 Task: Create a due date automation trigger when advanced on, on the tuesday of the week a card is due add checklist with checklist "Resume" complete at 11:00 AM.
Action: Mouse moved to (1047, 86)
Screenshot: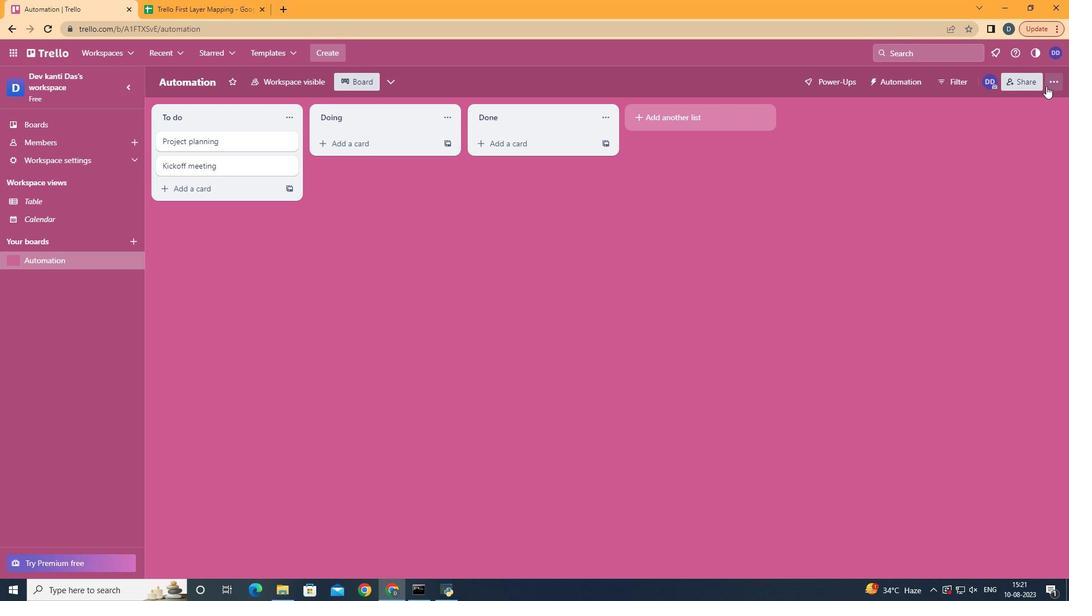 
Action: Mouse pressed left at (1047, 86)
Screenshot: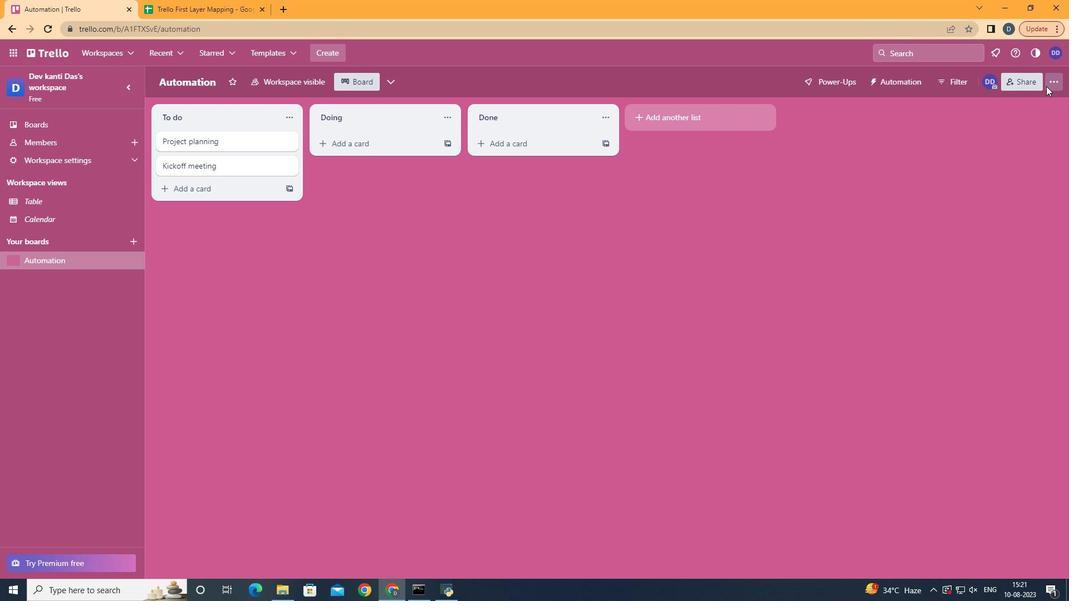 
Action: Mouse moved to (998, 242)
Screenshot: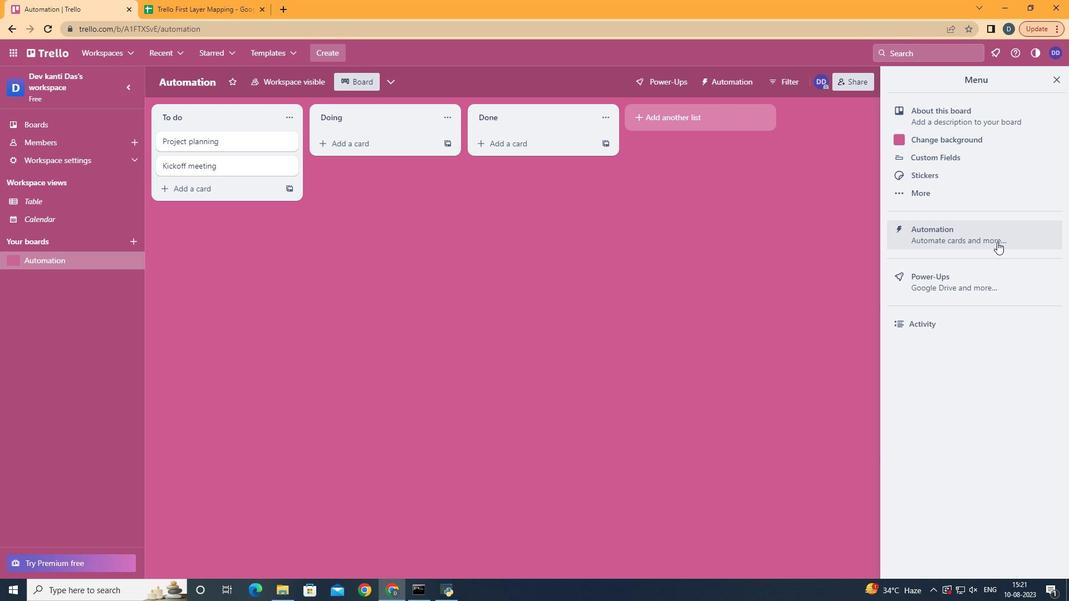 
Action: Mouse pressed left at (998, 242)
Screenshot: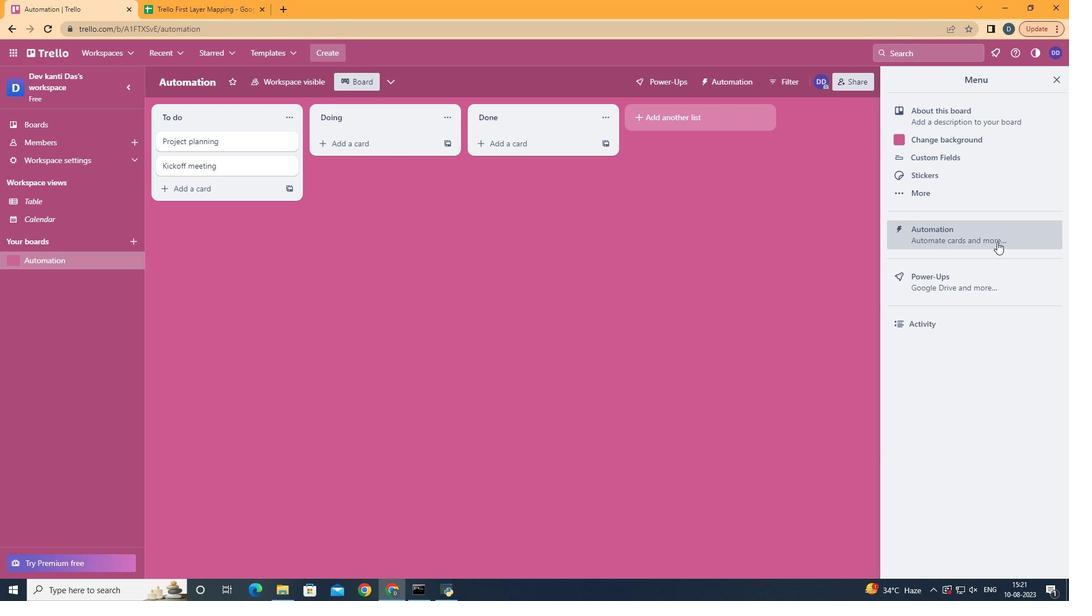 
Action: Mouse moved to (189, 220)
Screenshot: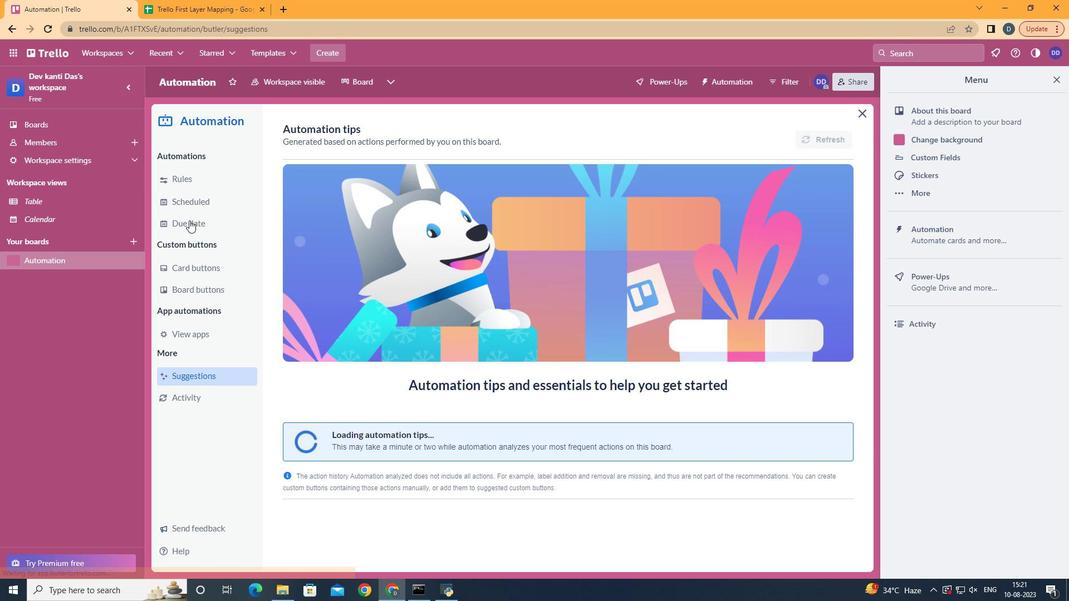 
Action: Mouse pressed left at (189, 220)
Screenshot: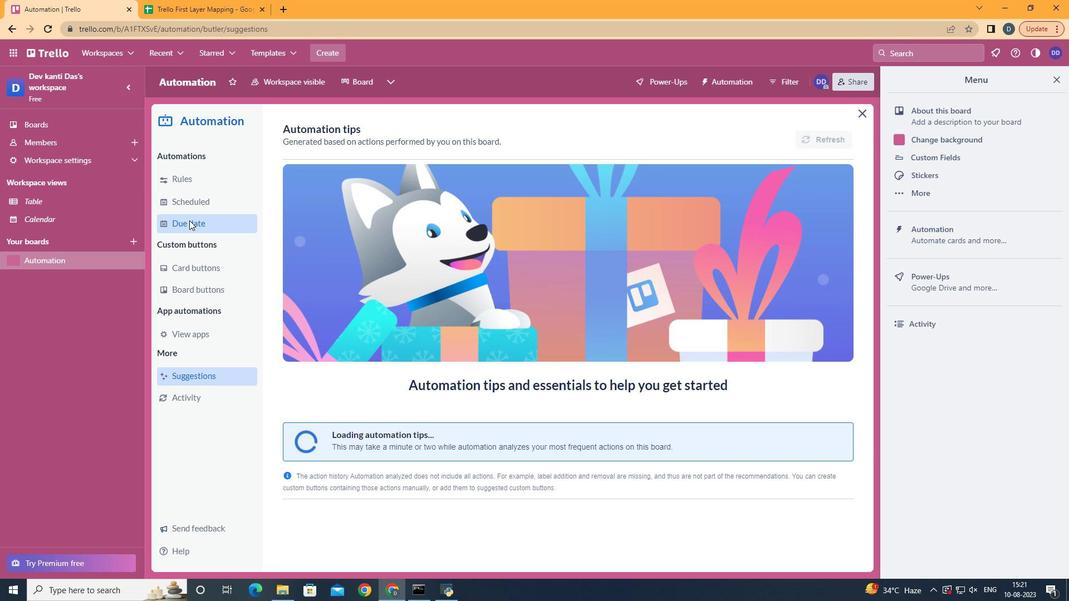 
Action: Mouse moved to (779, 135)
Screenshot: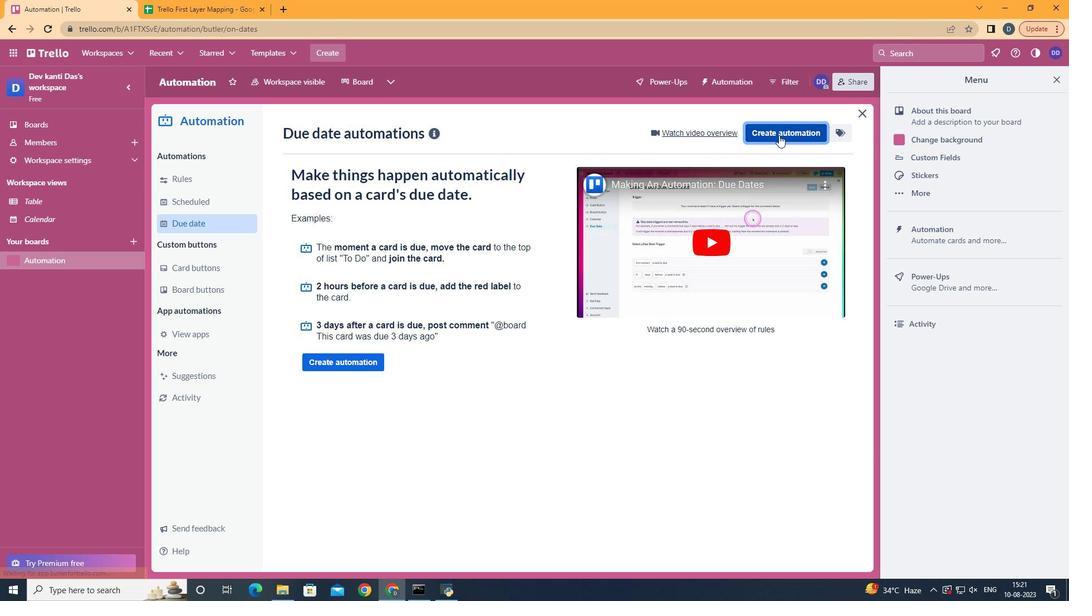 
Action: Mouse pressed left at (779, 135)
Screenshot: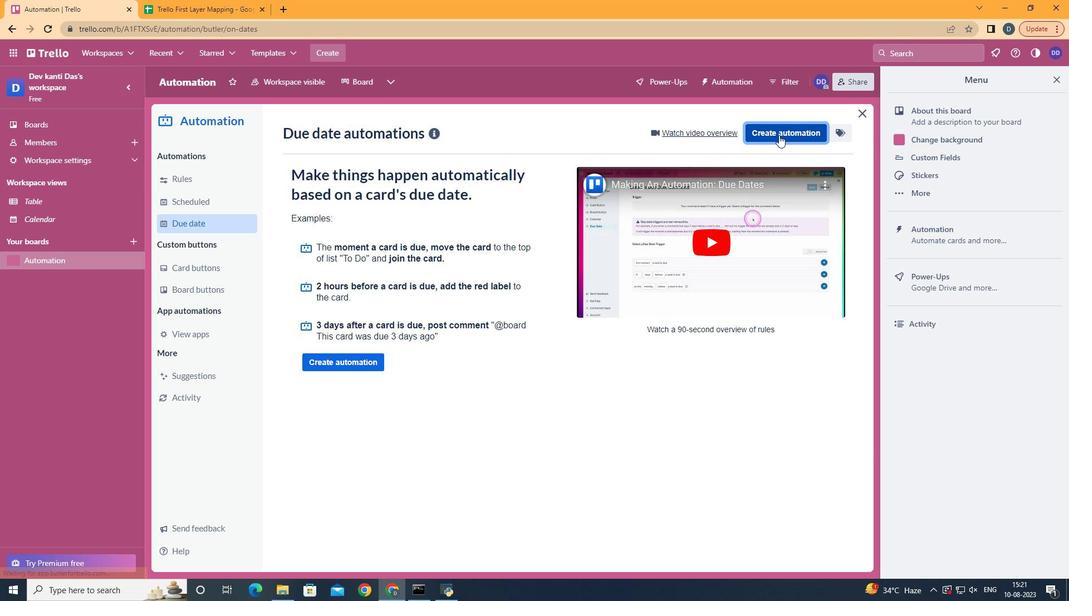 
Action: Mouse moved to (580, 240)
Screenshot: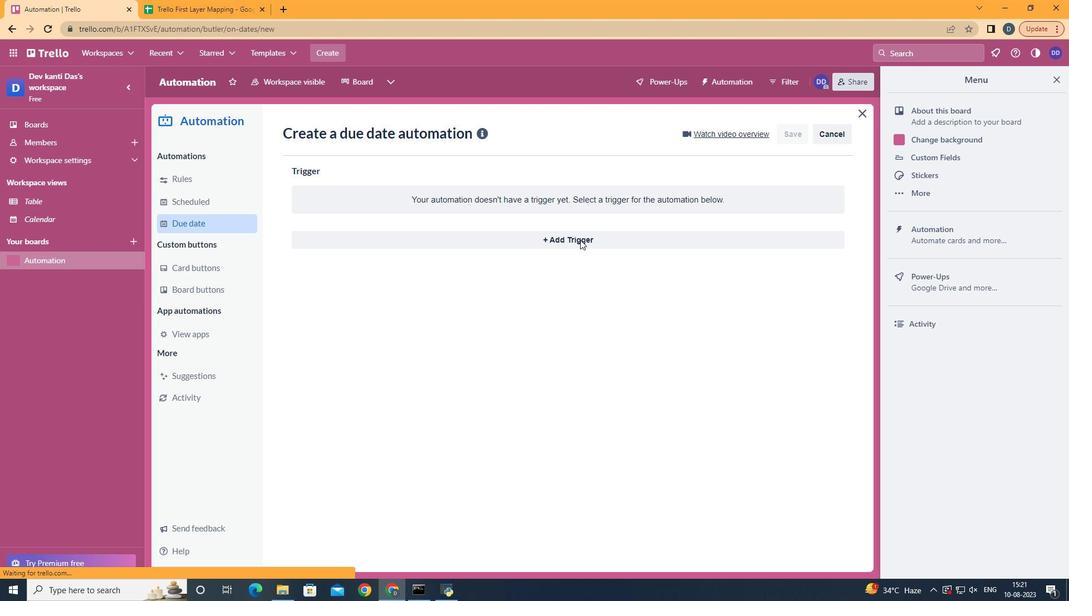 
Action: Mouse pressed left at (580, 240)
Screenshot: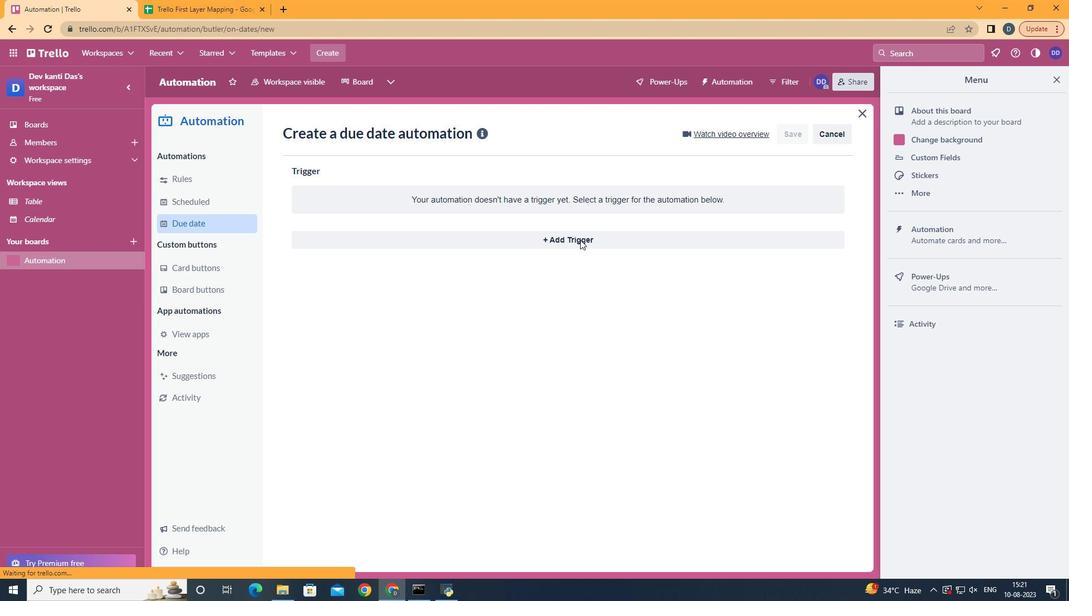 
Action: Mouse moved to (369, 312)
Screenshot: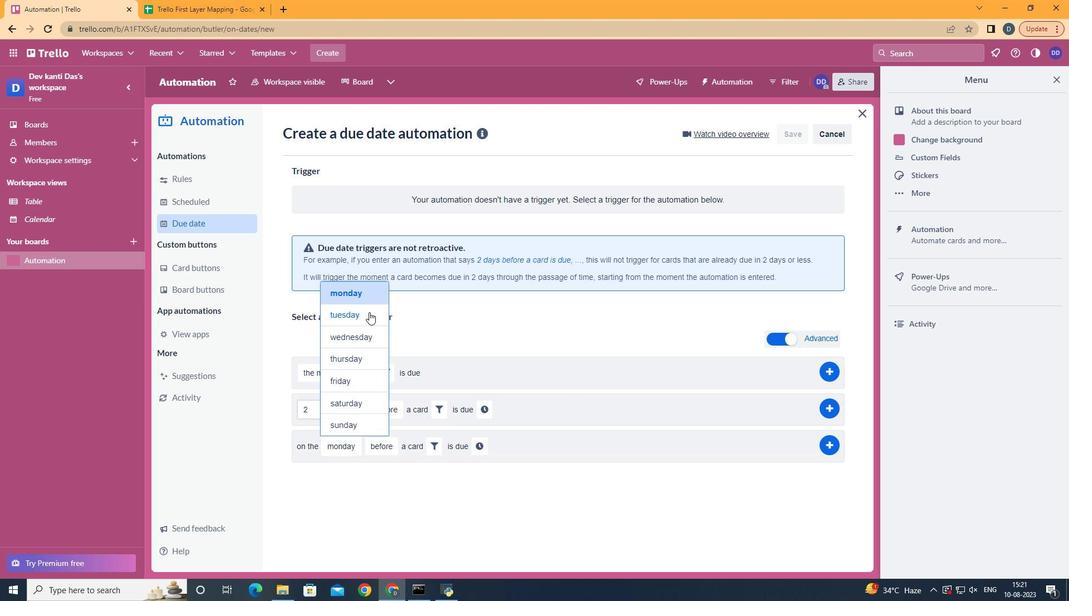 
Action: Mouse pressed left at (369, 312)
Screenshot: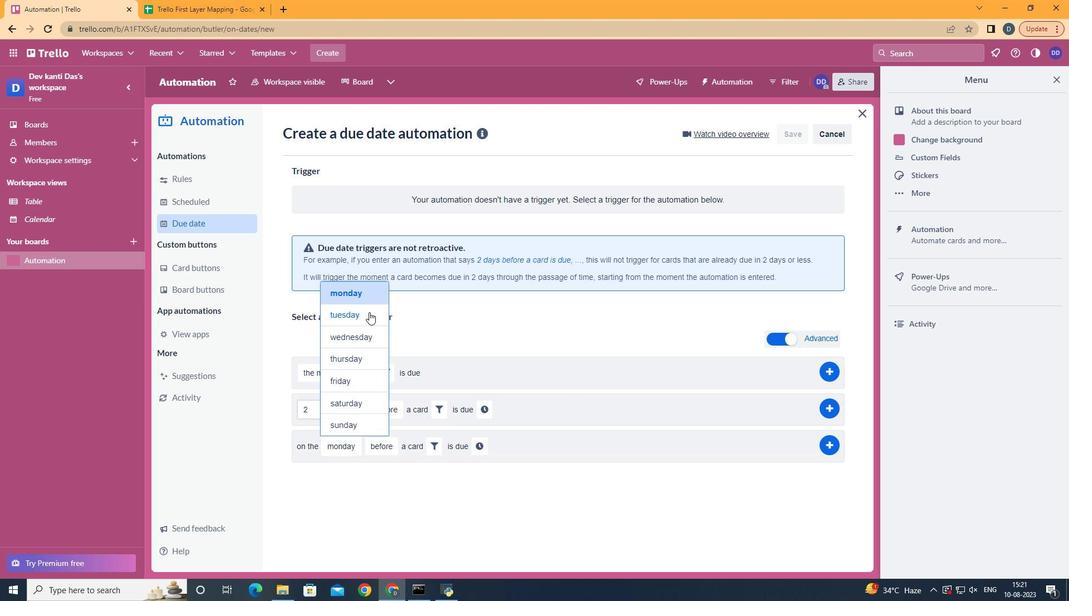 
Action: Mouse moved to (397, 512)
Screenshot: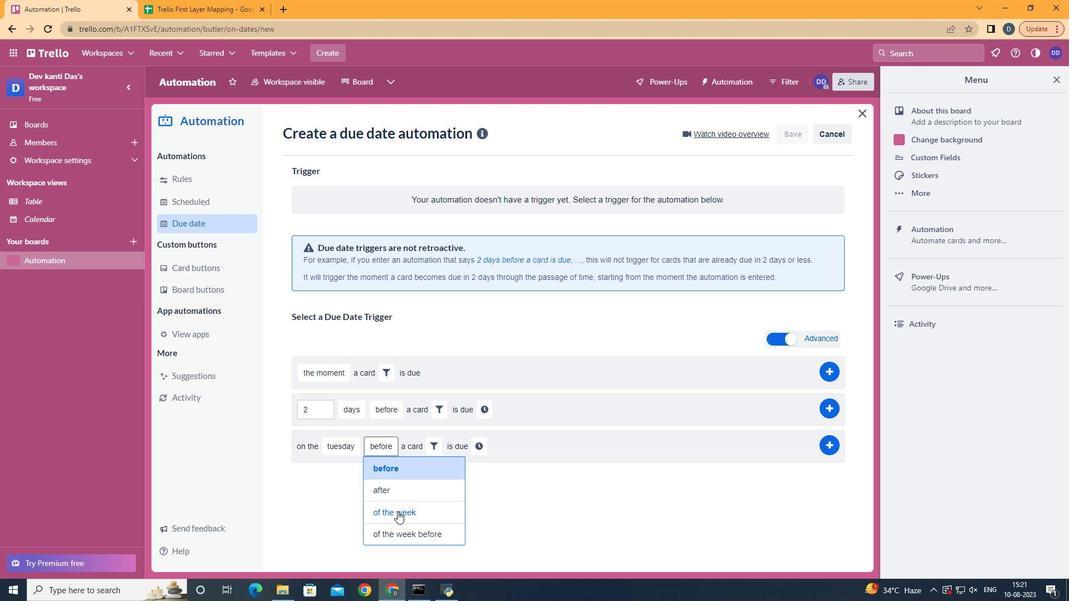 
Action: Mouse pressed left at (397, 512)
Screenshot: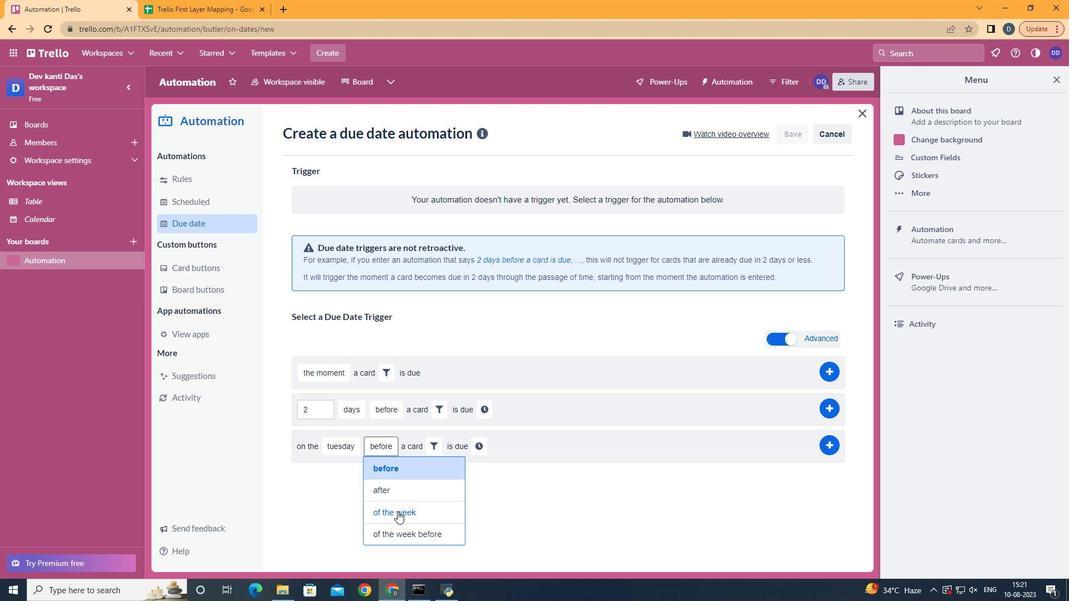 
Action: Mouse moved to (449, 449)
Screenshot: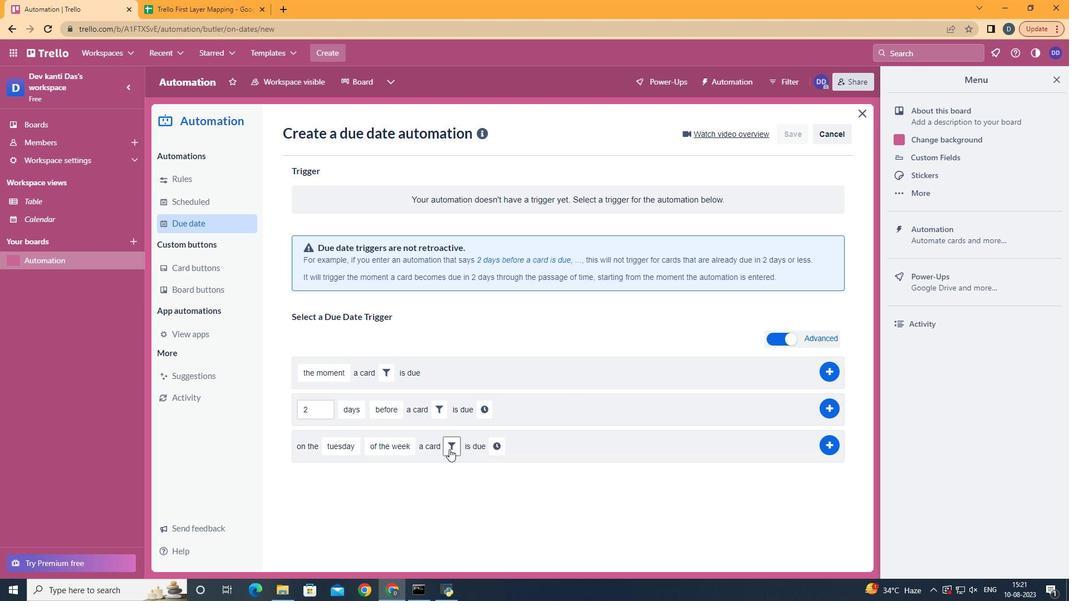 
Action: Mouse pressed left at (449, 449)
Screenshot: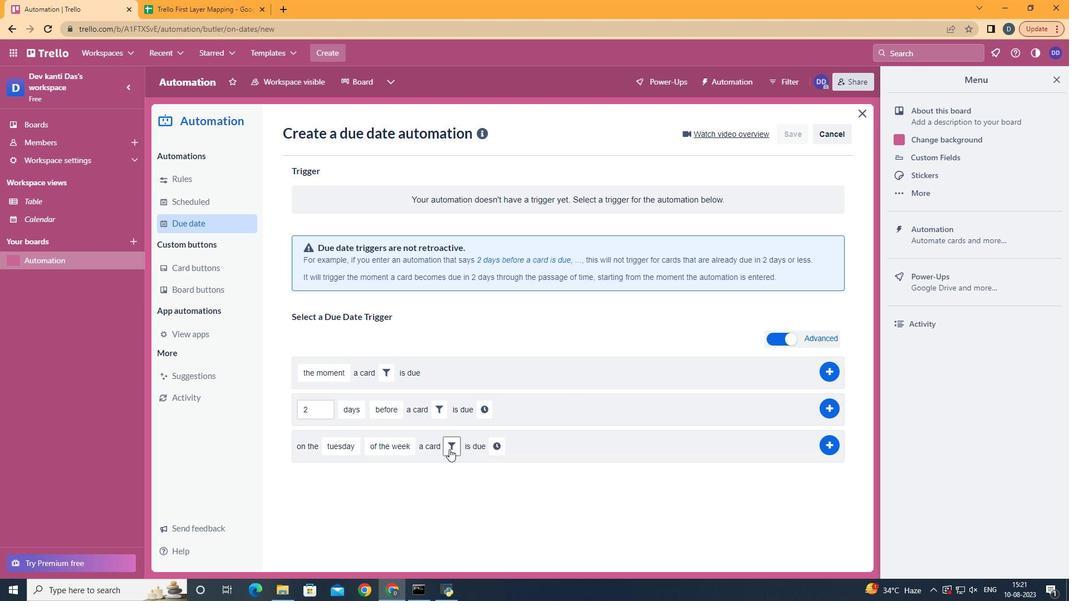 
Action: Mouse moved to (547, 482)
Screenshot: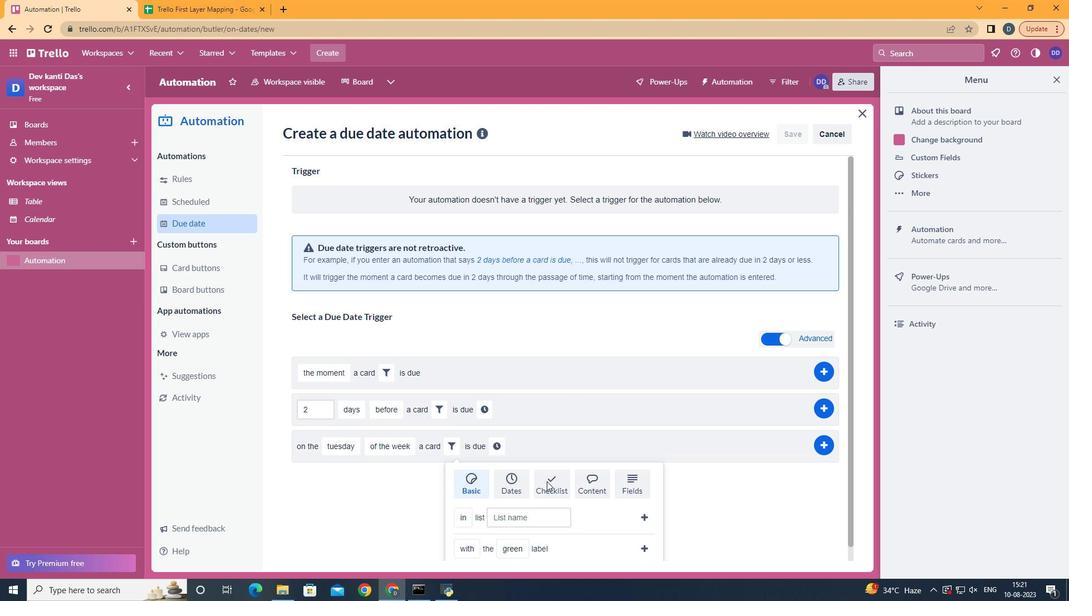 
Action: Mouse pressed left at (547, 482)
Screenshot: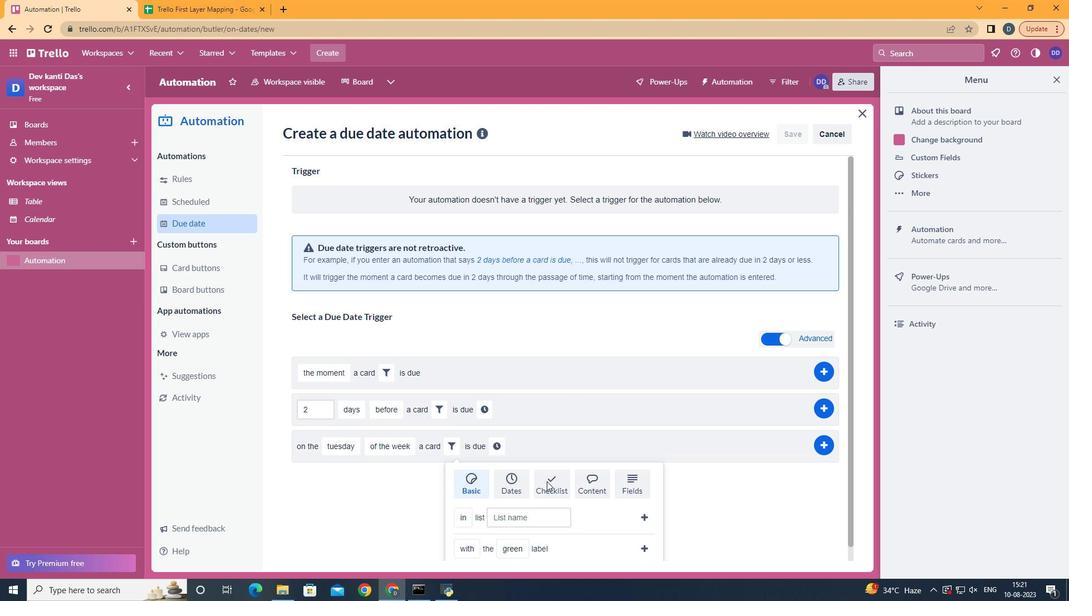 
Action: Mouse moved to (534, 459)
Screenshot: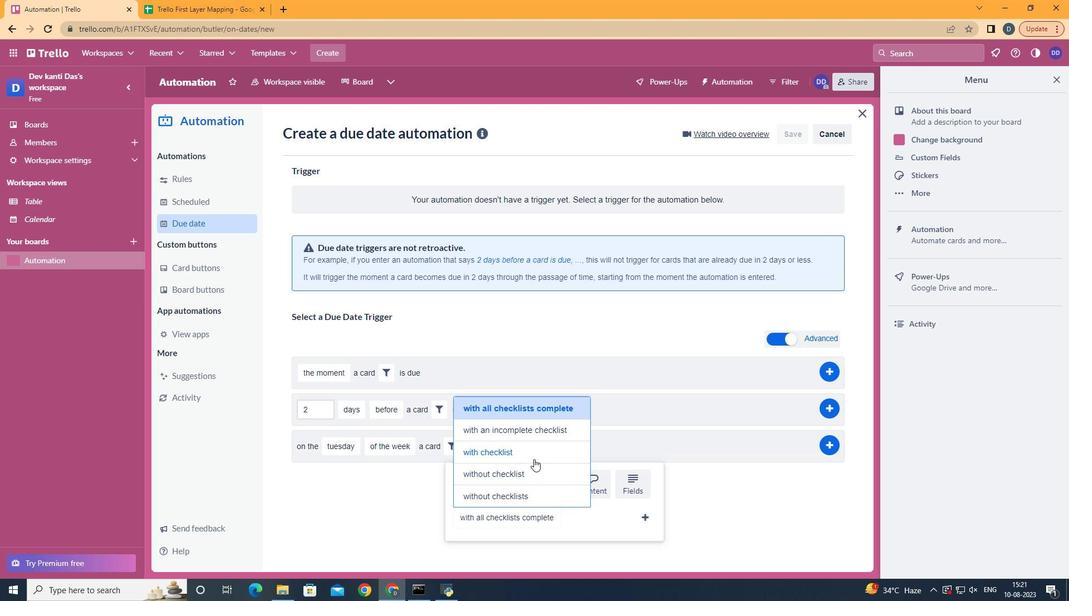 
Action: Mouse pressed left at (534, 459)
Screenshot: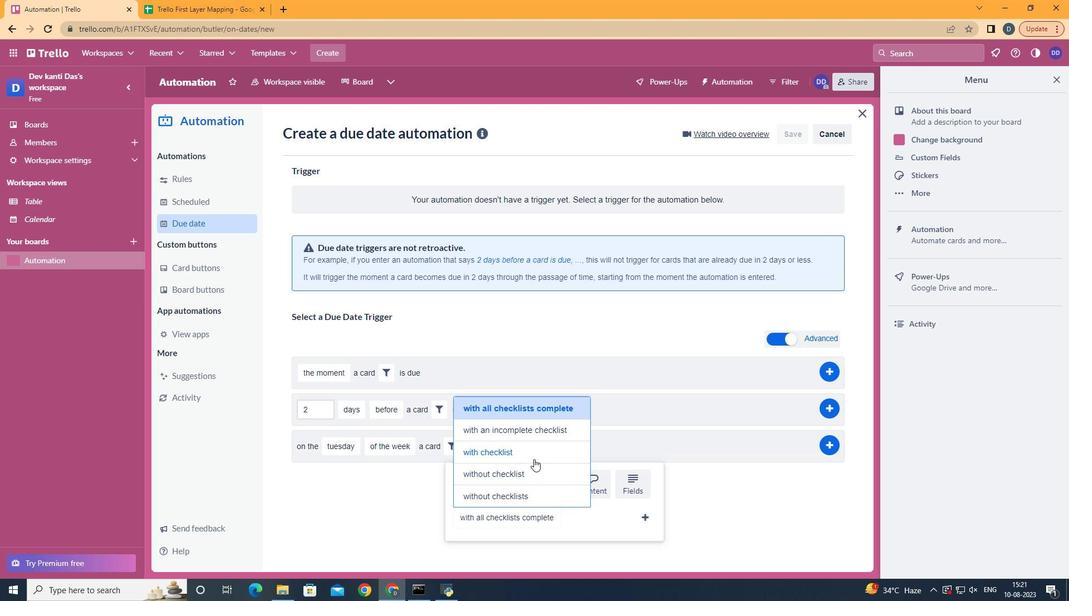 
Action: Mouse moved to (558, 515)
Screenshot: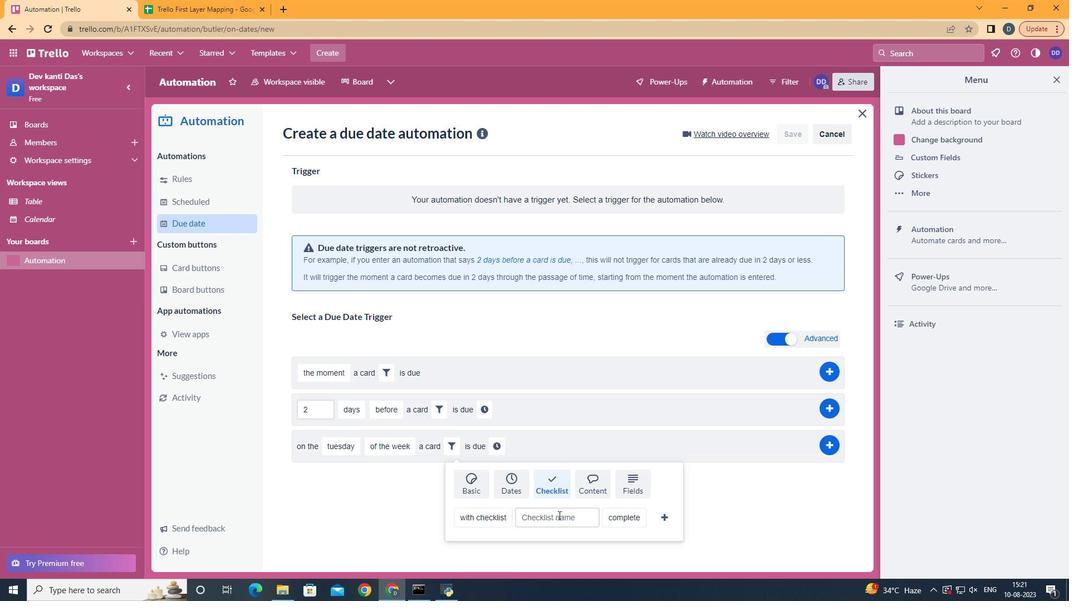 
Action: Mouse pressed left at (558, 515)
Screenshot: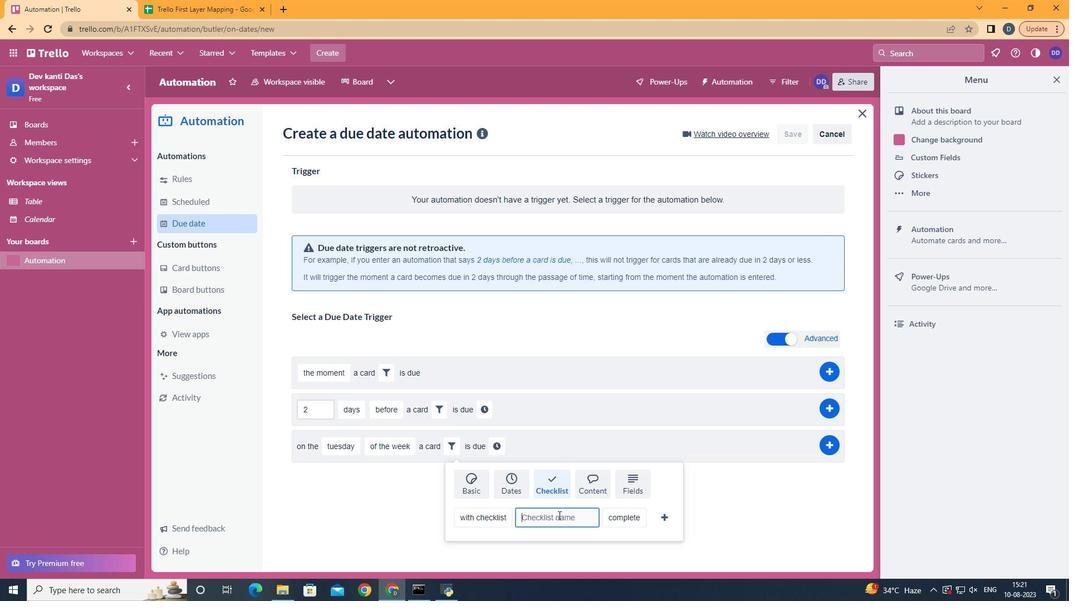 
Action: Key pressed <Key.shift>Resume
Screenshot: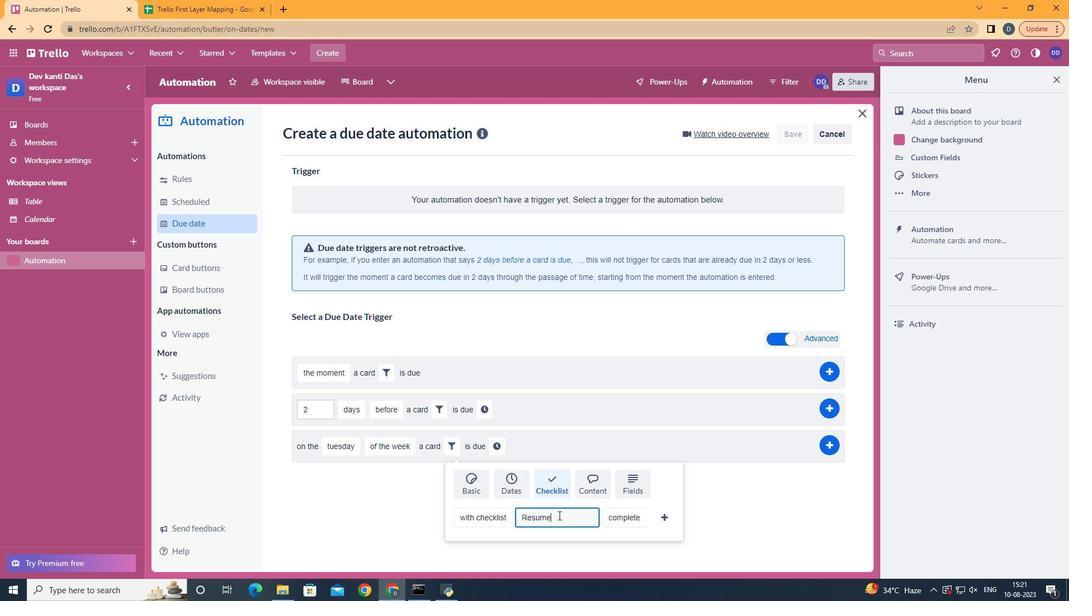 
Action: Mouse moved to (642, 468)
Screenshot: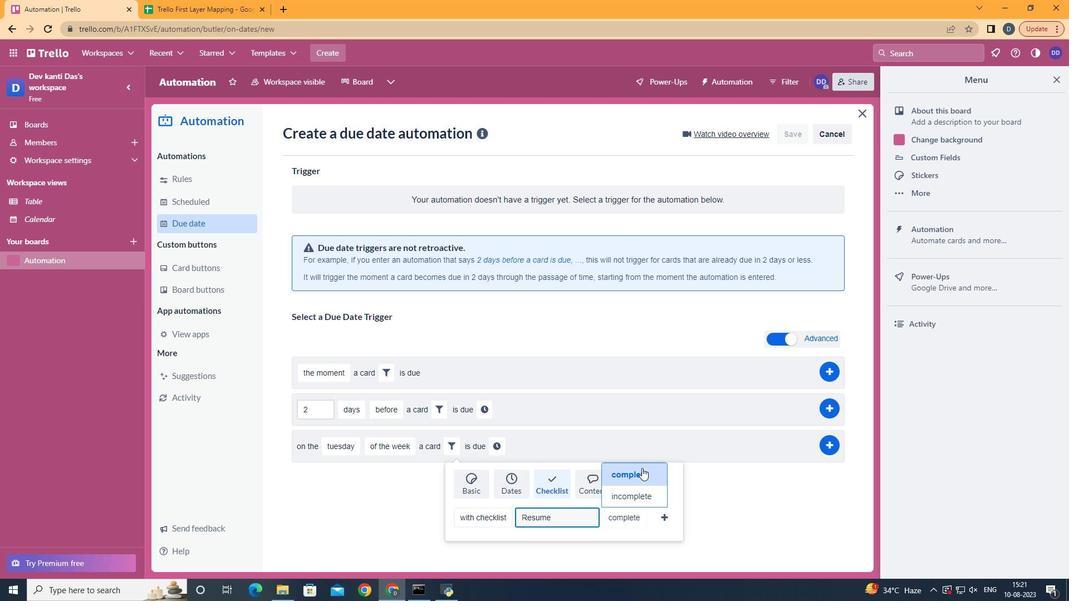 
Action: Mouse pressed left at (642, 468)
Screenshot: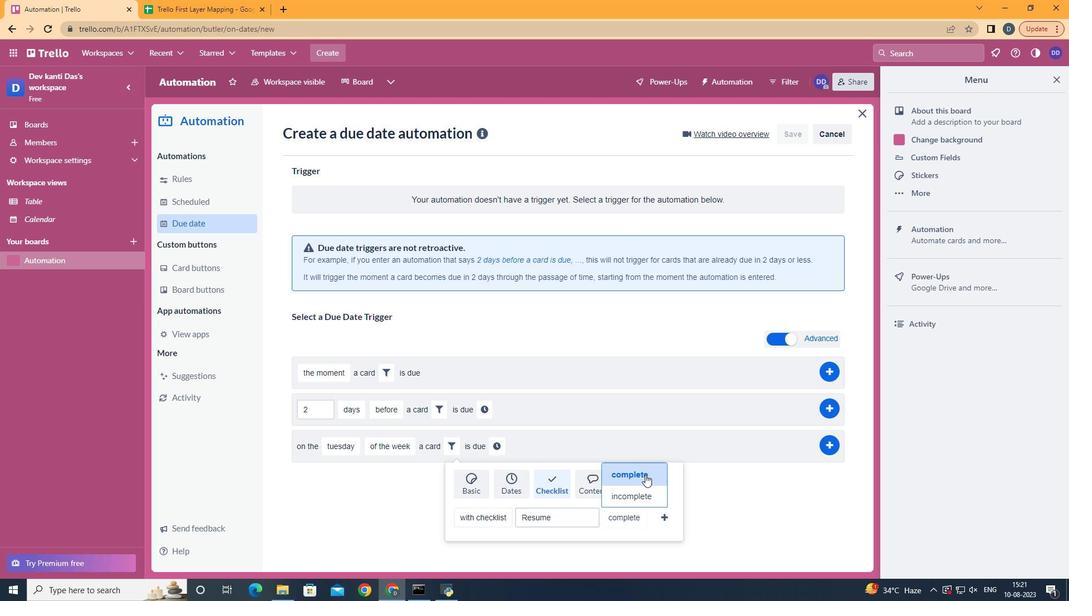 
Action: Mouse moved to (666, 520)
Screenshot: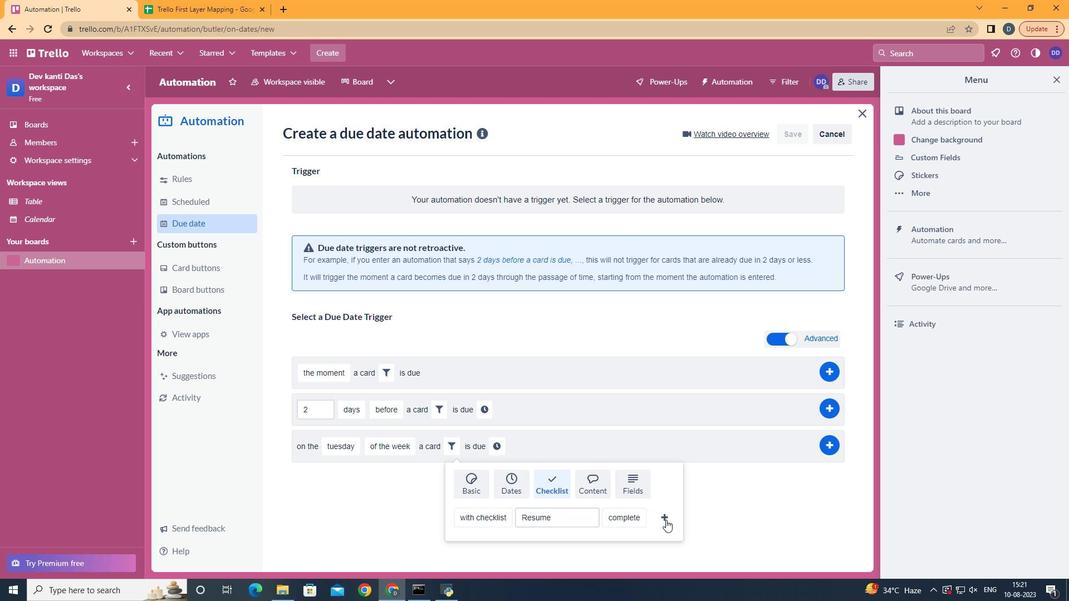 
Action: Mouse pressed left at (666, 520)
Screenshot: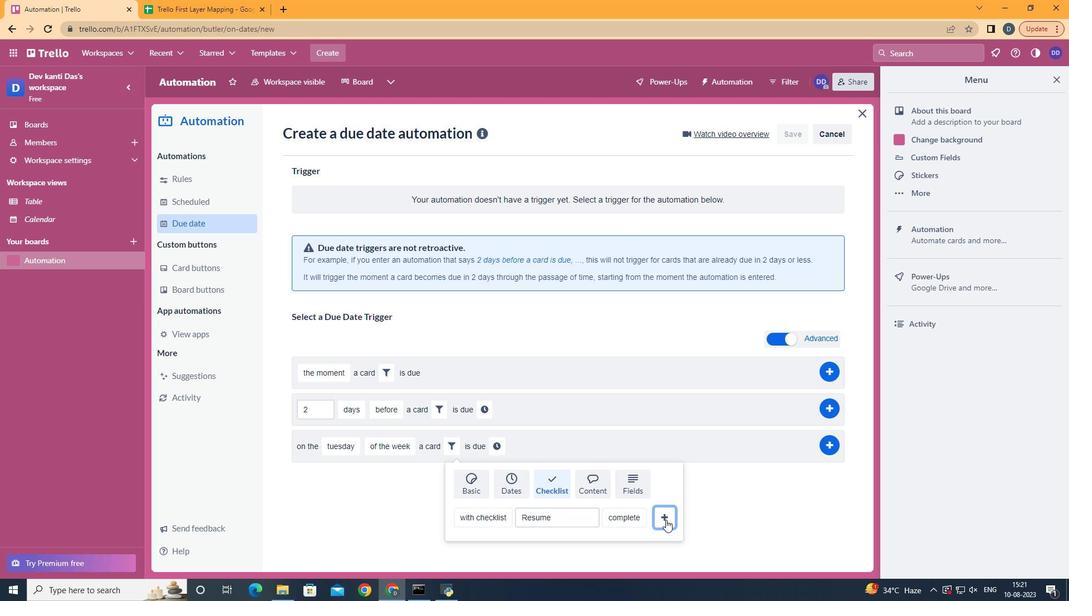 
Action: Mouse moved to (642, 444)
Screenshot: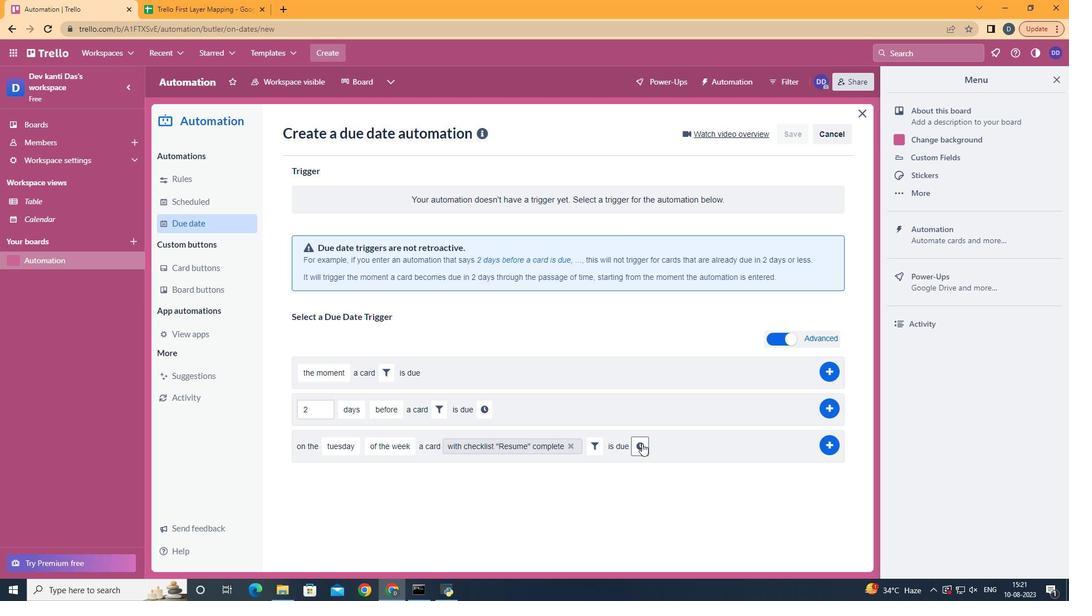 
Action: Mouse pressed left at (642, 444)
Screenshot: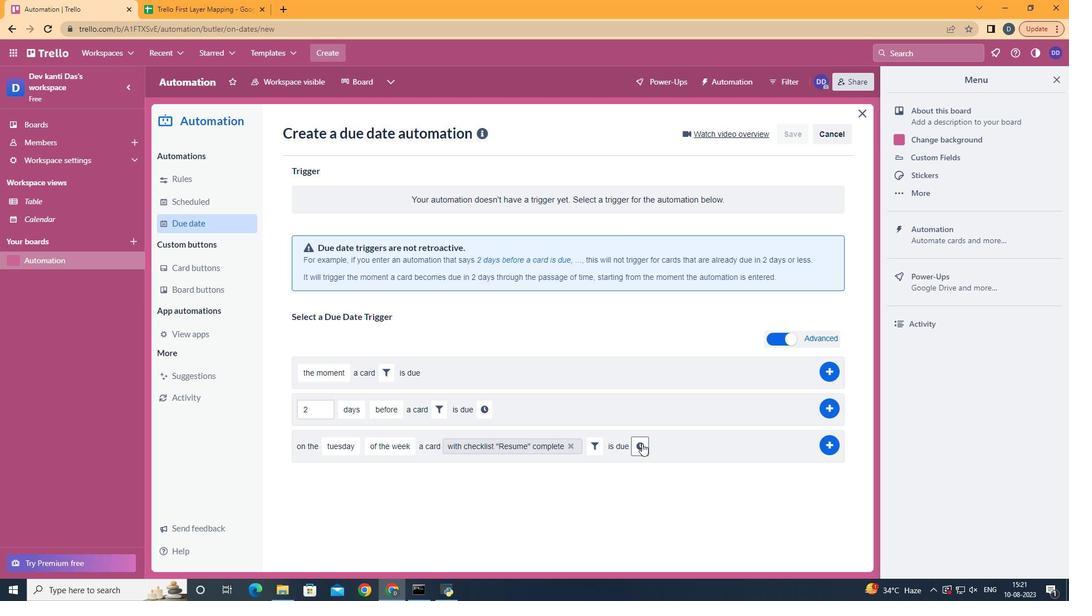 
Action: Mouse moved to (665, 448)
Screenshot: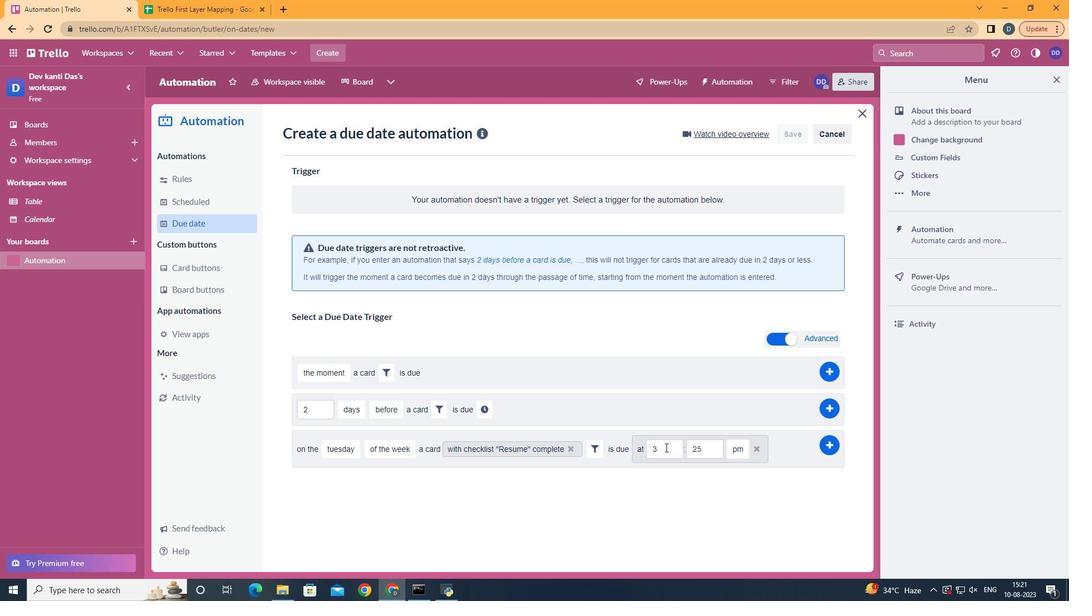
Action: Mouse pressed left at (665, 448)
Screenshot: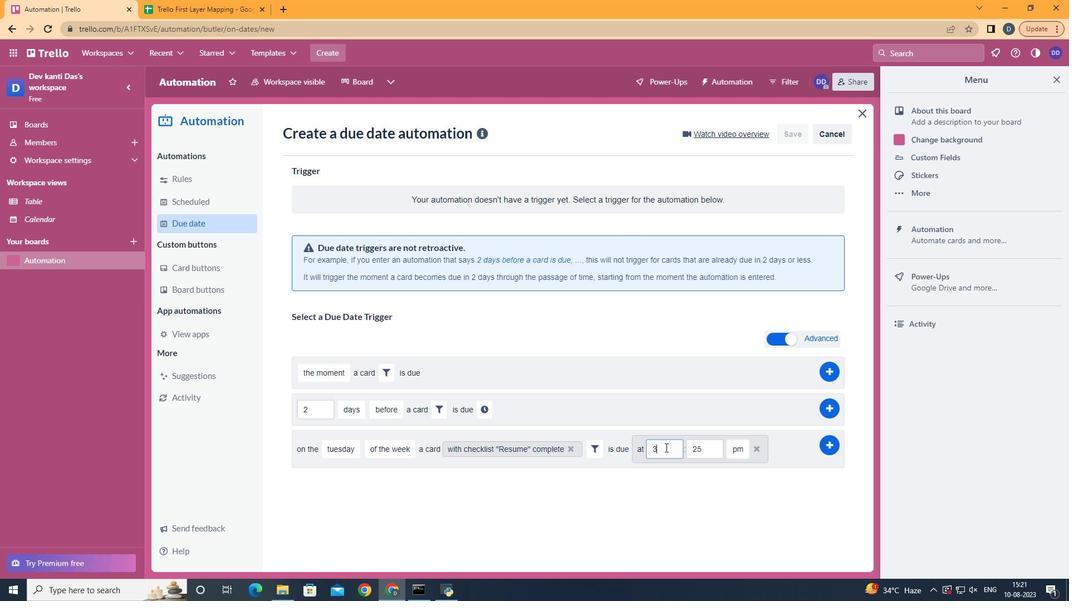 
Action: Key pressed <Key.backspace>11
Screenshot: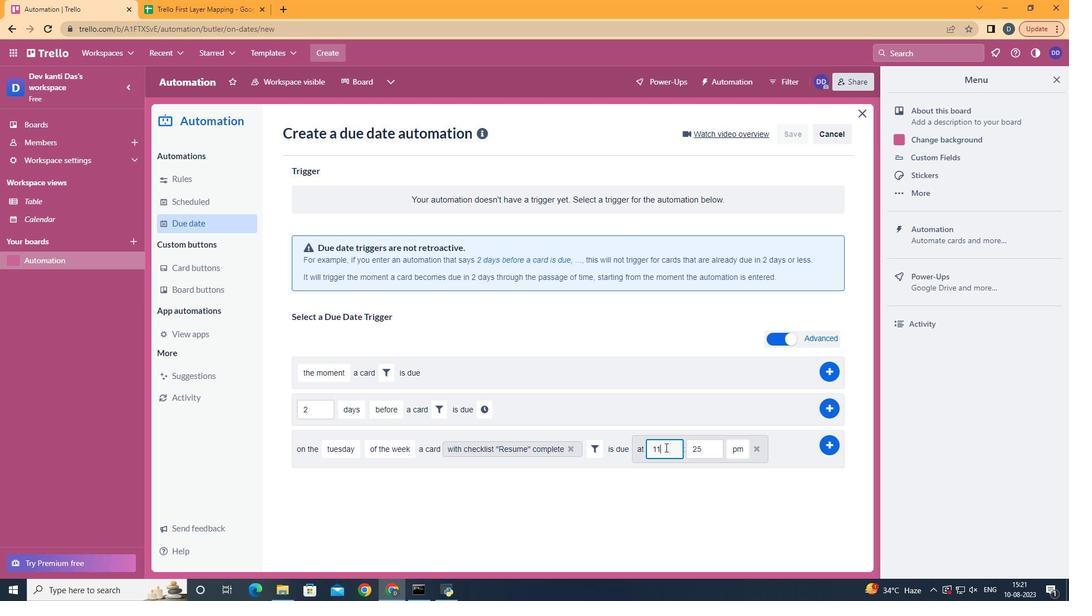 
Action: Mouse moved to (702, 454)
Screenshot: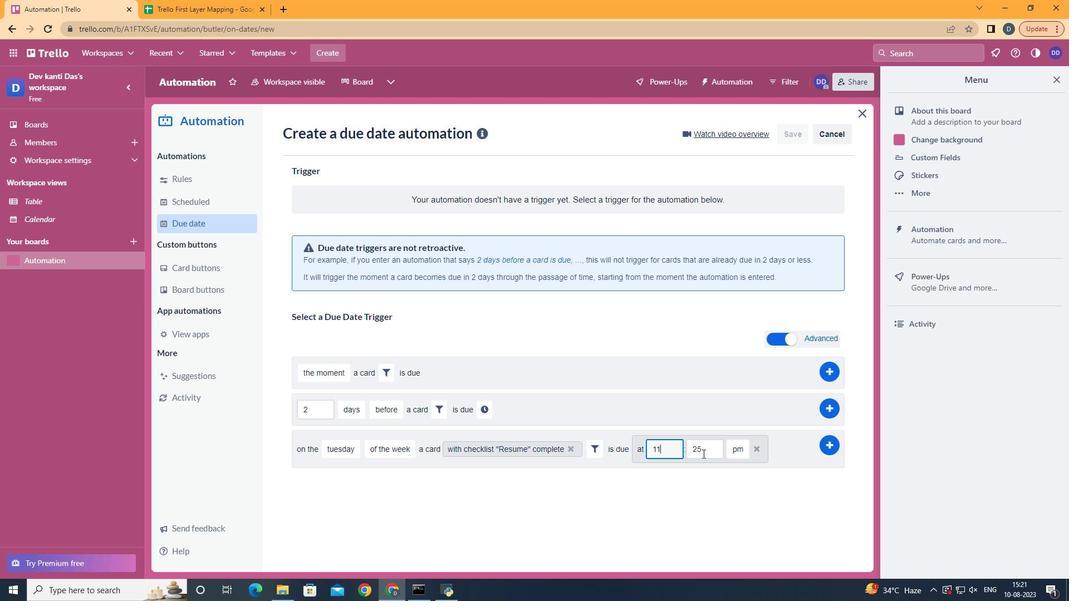 
Action: Mouse pressed left at (702, 454)
Screenshot: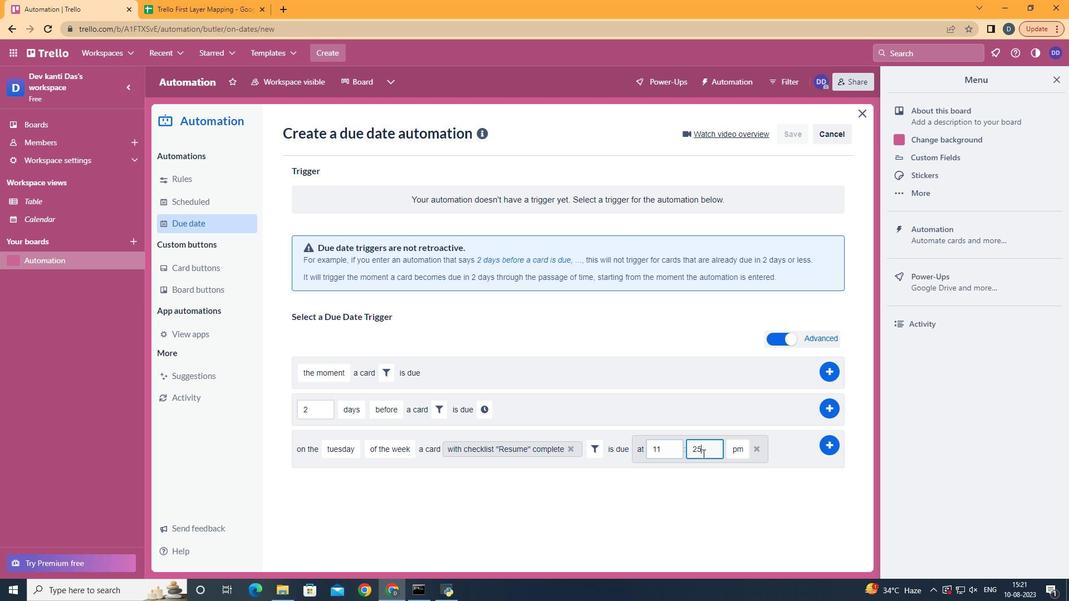 
Action: Mouse moved to (703, 454)
Screenshot: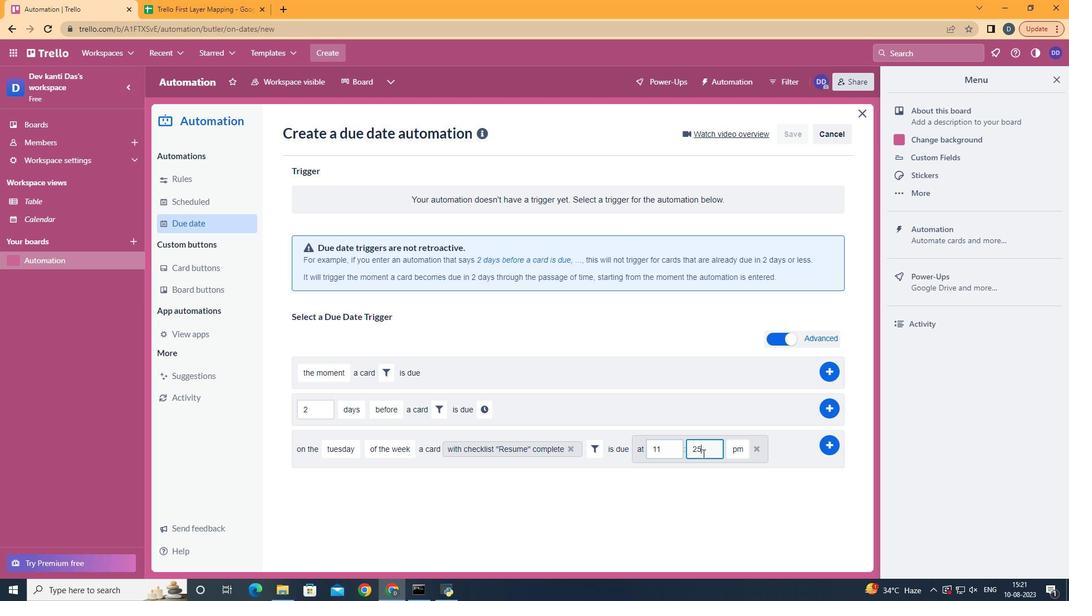 
Action: Key pressed <Key.backspace>
Screenshot: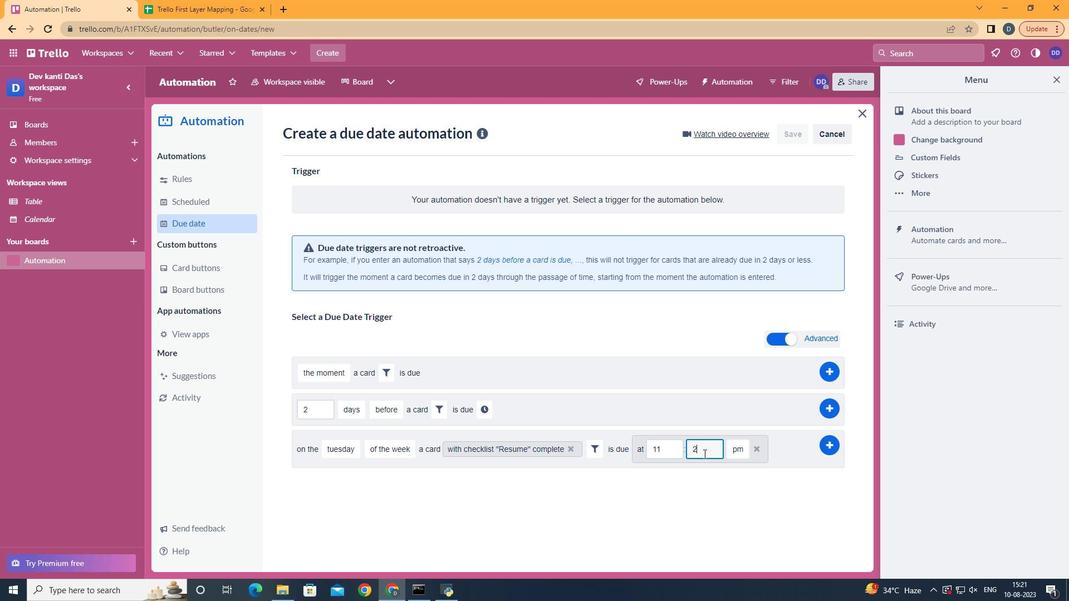 
Action: Mouse moved to (707, 454)
Screenshot: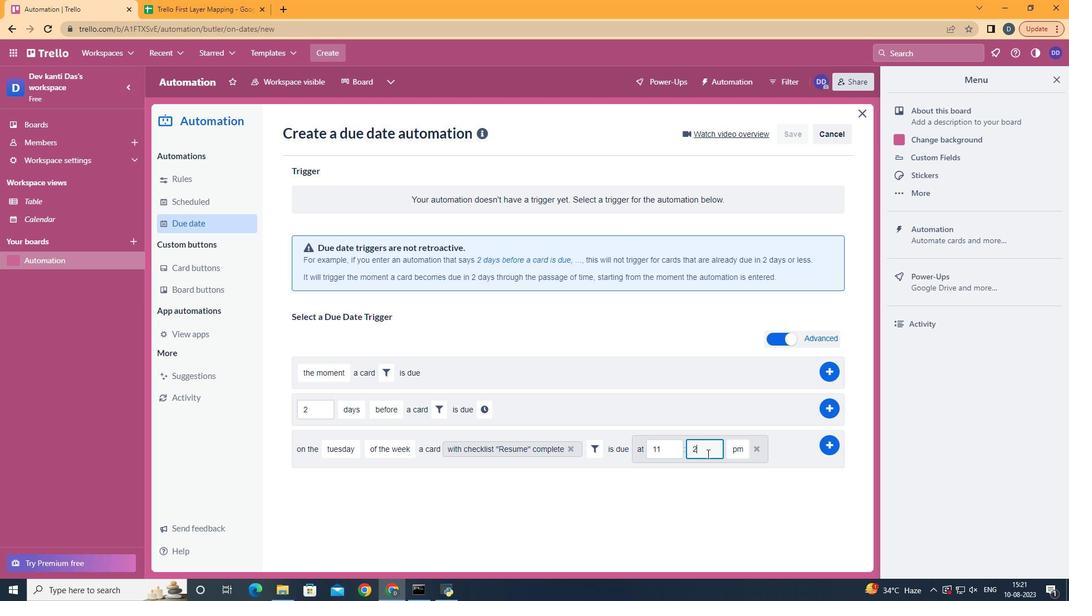 
Action: Key pressed <Key.backspace>00
Screenshot: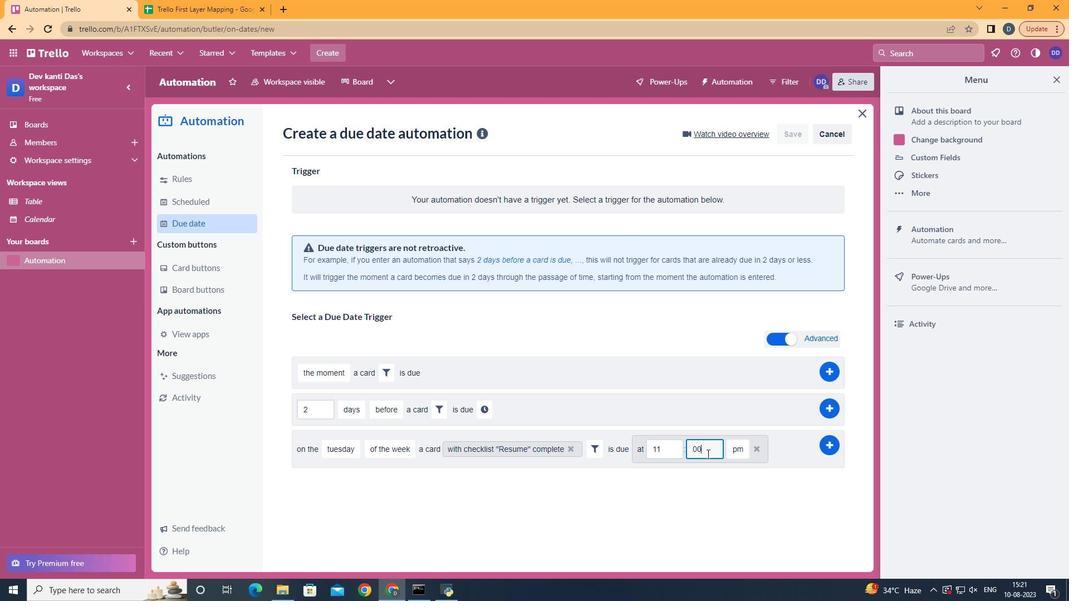 
Action: Mouse moved to (739, 468)
Screenshot: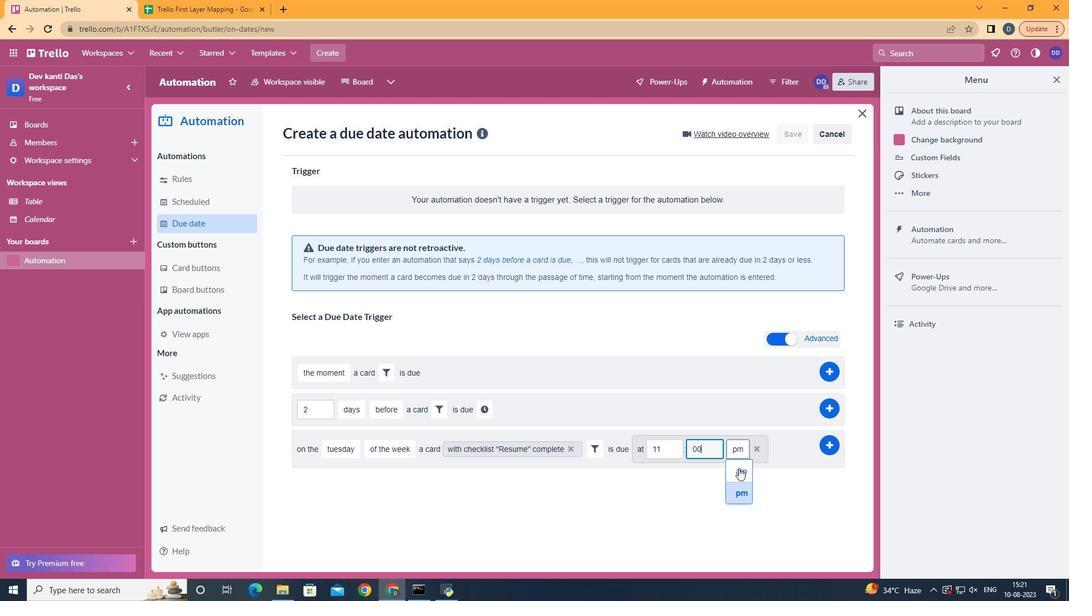 
Action: Mouse pressed left at (739, 468)
Screenshot: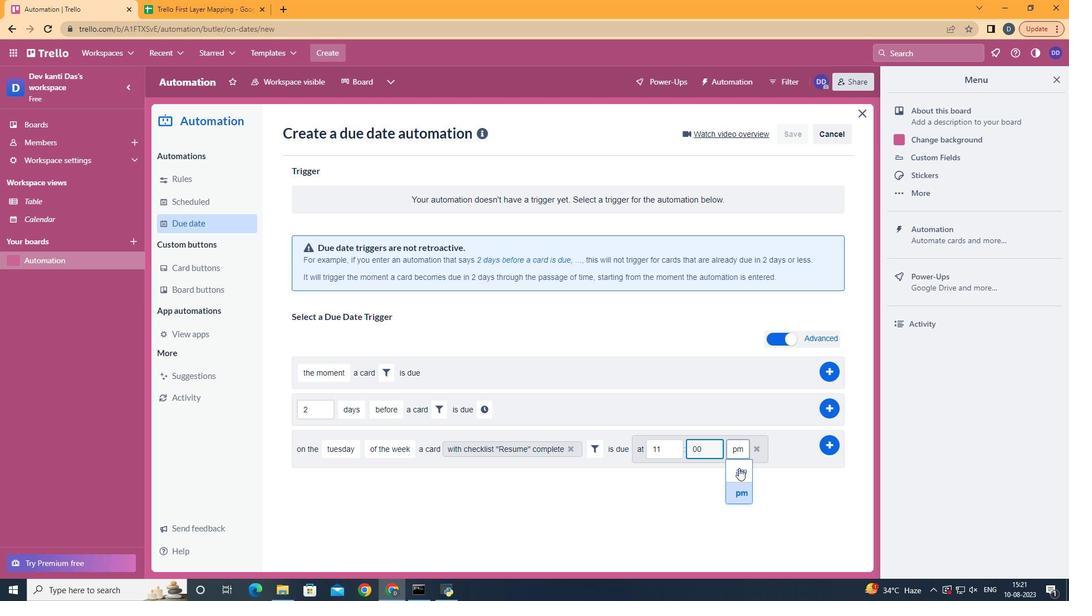 
Action: Mouse moved to (832, 443)
Screenshot: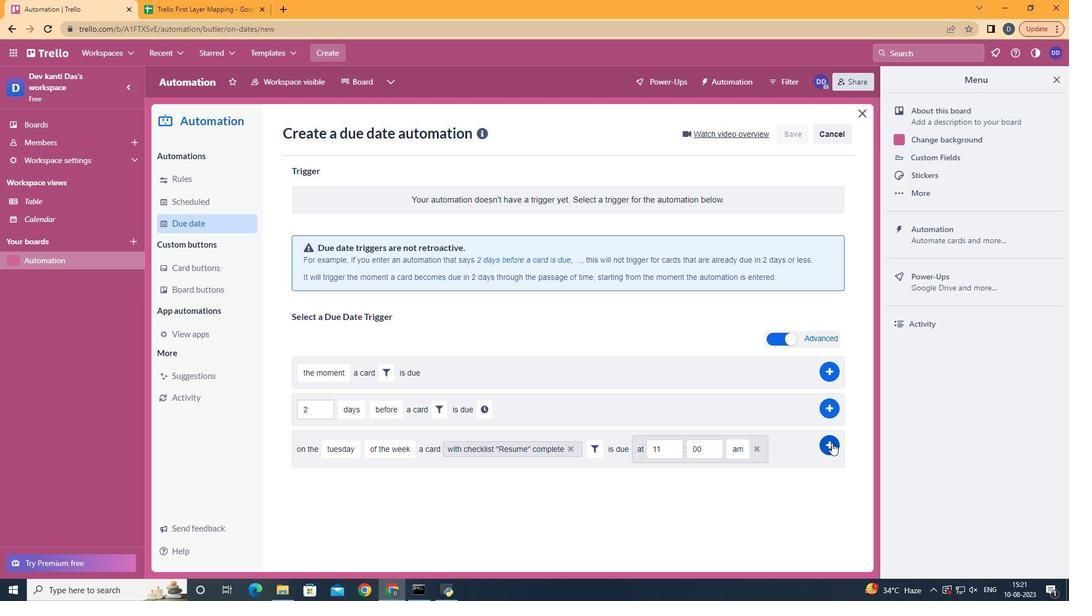 
Action: Mouse pressed left at (832, 443)
Screenshot: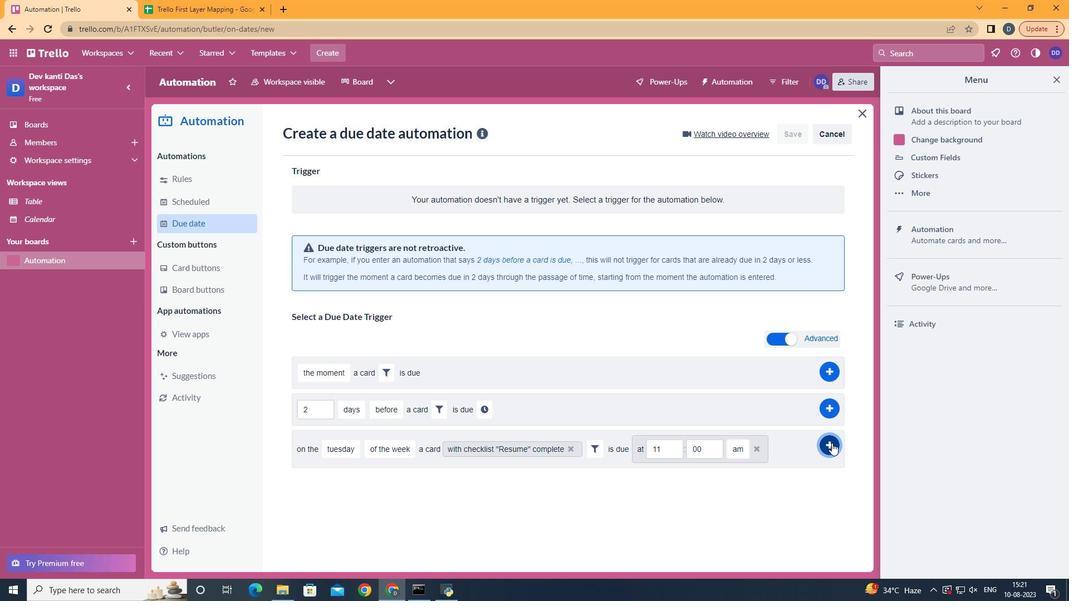 
Action: Mouse moved to (293, 230)
Screenshot: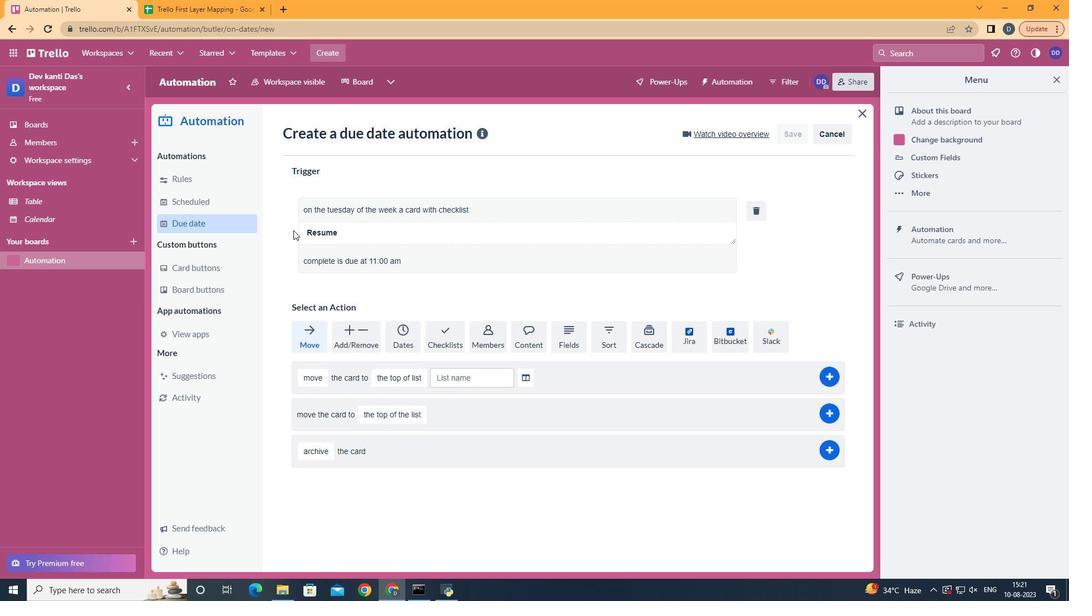 
